 Task: Set Duration of Sprint called Sprint0015 in Scrum Project Project0005 to 3 weeks in Jira
Action: Mouse moved to (444, 493)
Screenshot: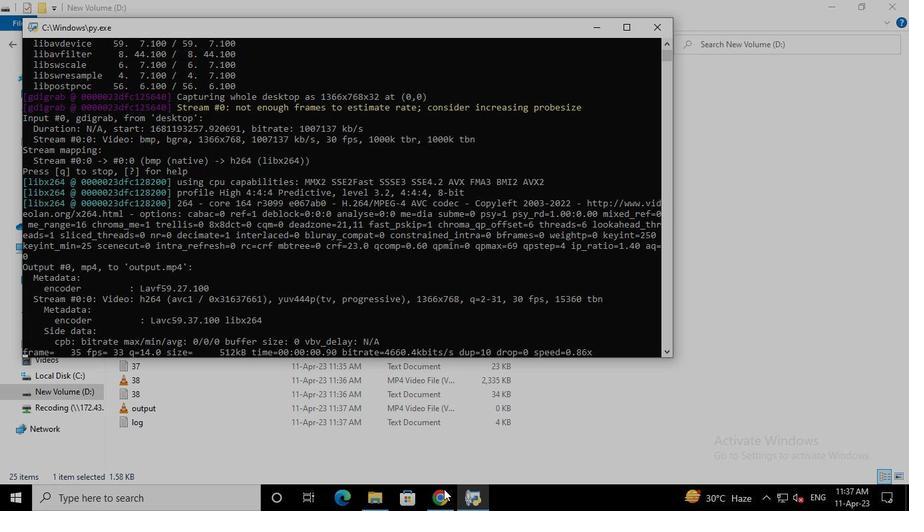 
Action: Mouse pressed left at (444, 493)
Screenshot: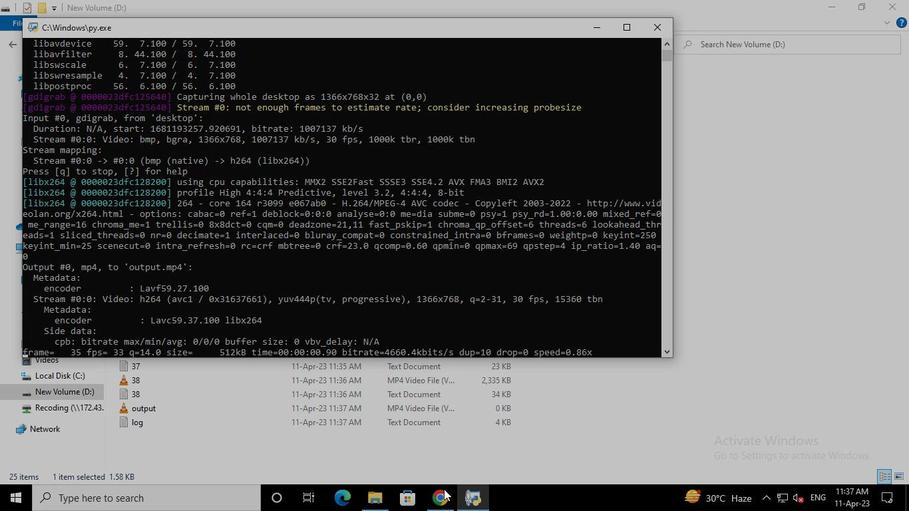 
Action: Mouse moved to (133, 205)
Screenshot: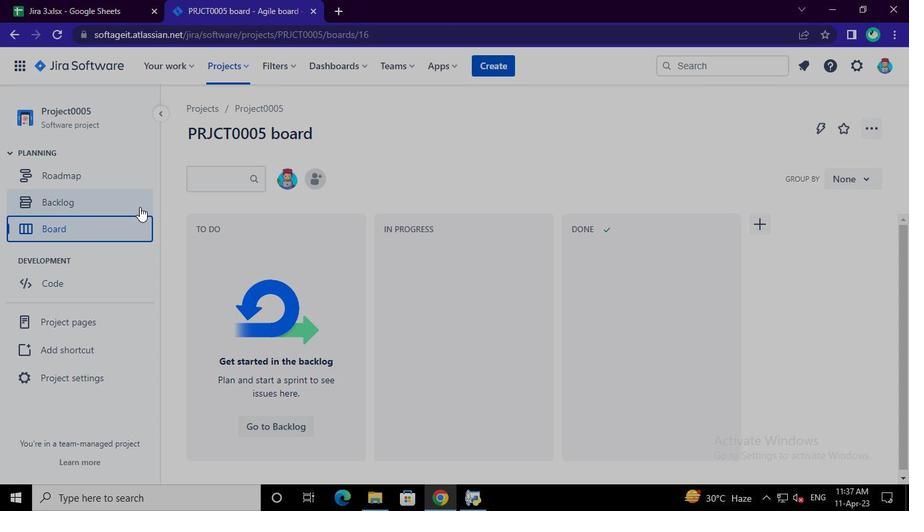 
Action: Mouse pressed left at (133, 205)
Screenshot: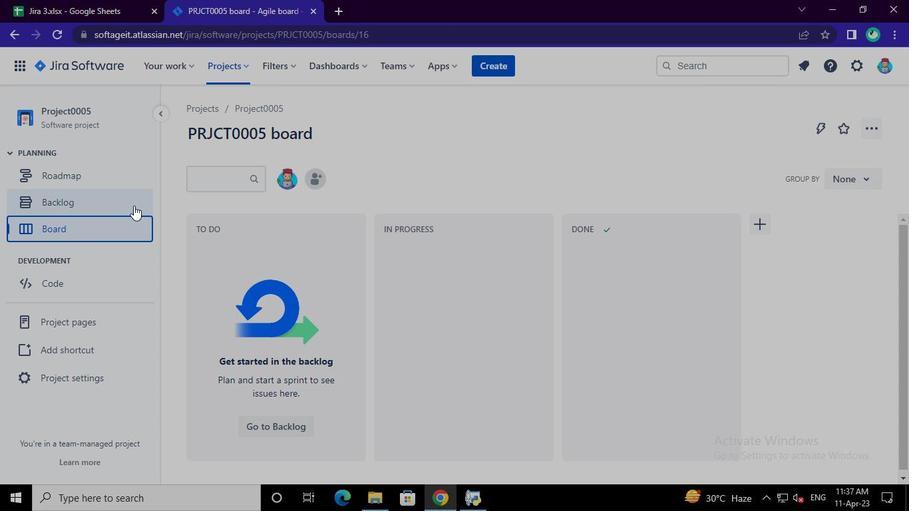 
Action: Mouse moved to (291, 285)
Screenshot: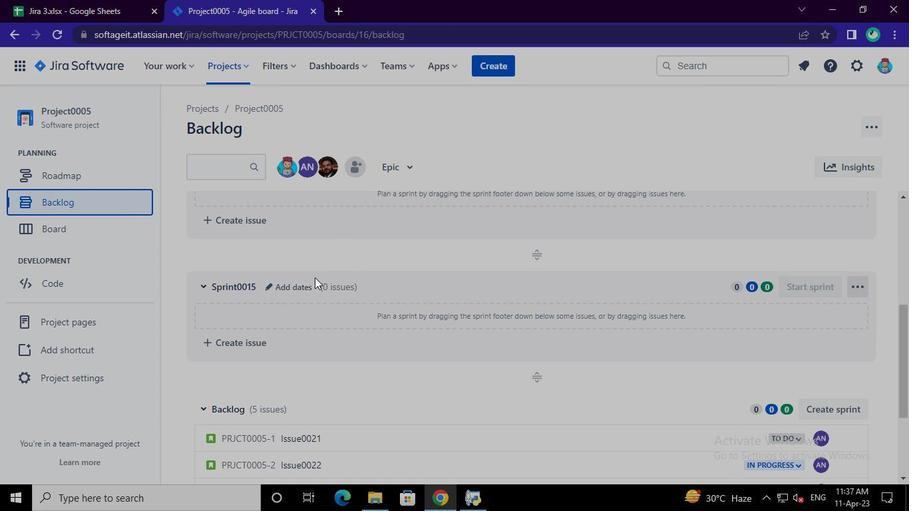 
Action: Mouse pressed left at (291, 285)
Screenshot: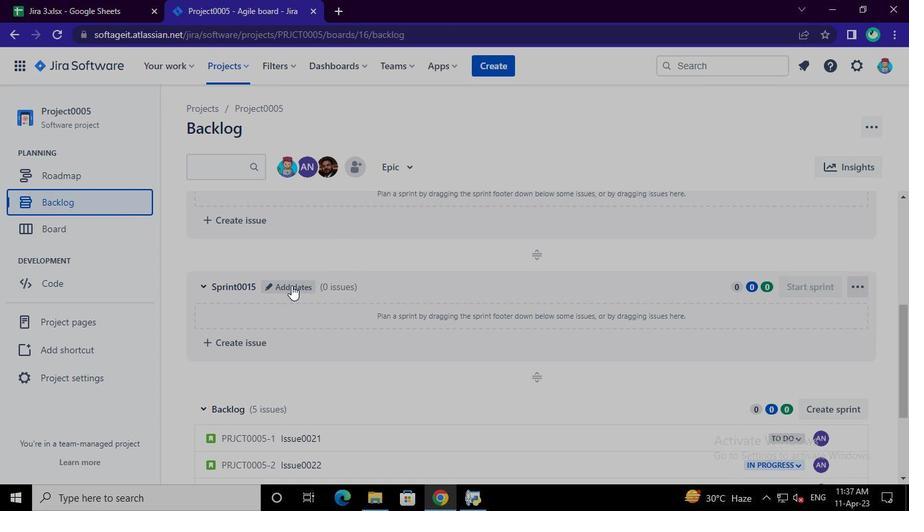 
Action: Mouse moved to (399, 209)
Screenshot: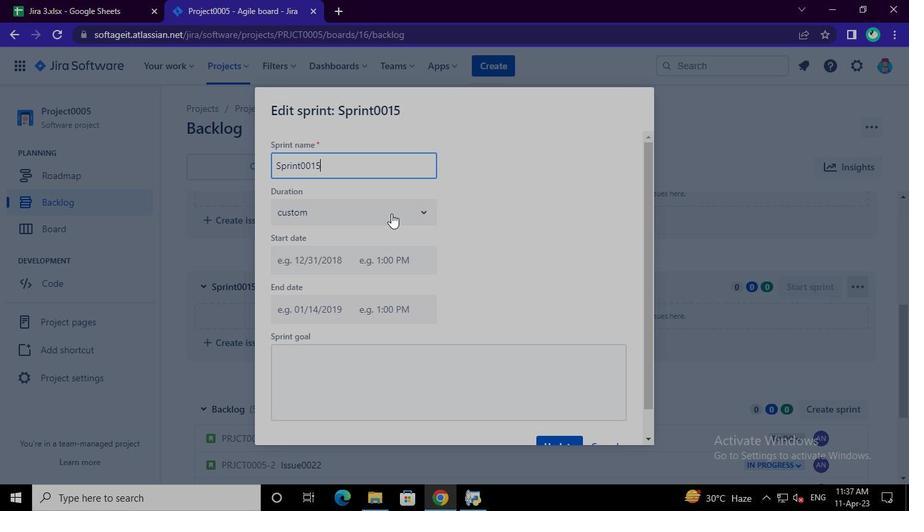 
Action: Mouse pressed left at (399, 209)
Screenshot: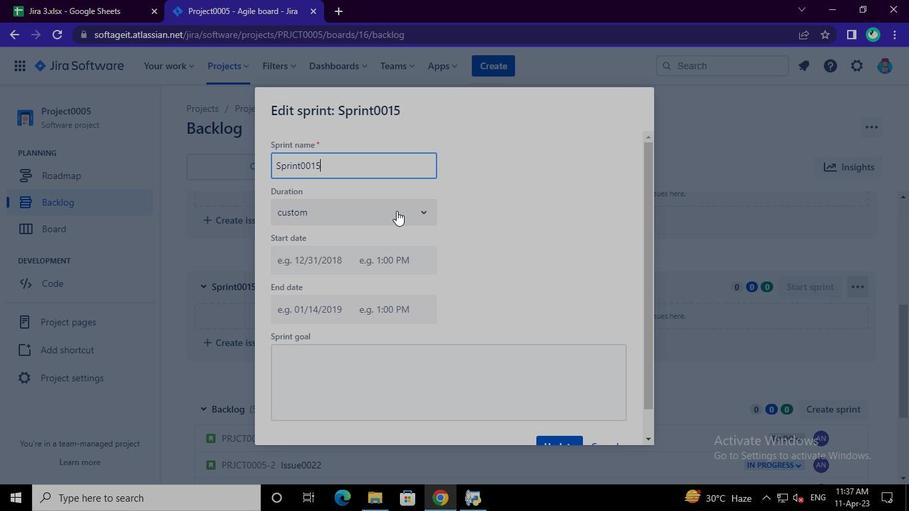 
Action: Mouse moved to (368, 283)
Screenshot: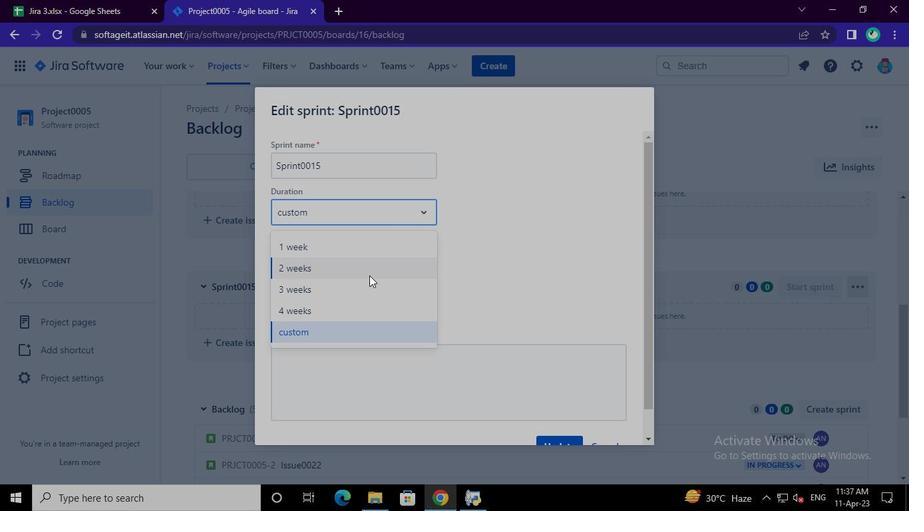 
Action: Mouse pressed left at (368, 283)
Screenshot: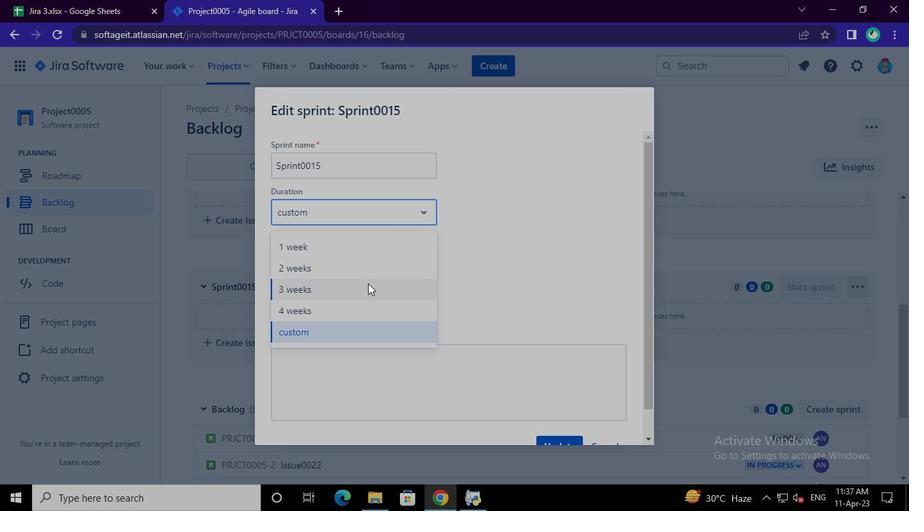 
Action: Mouse moved to (313, 263)
Screenshot: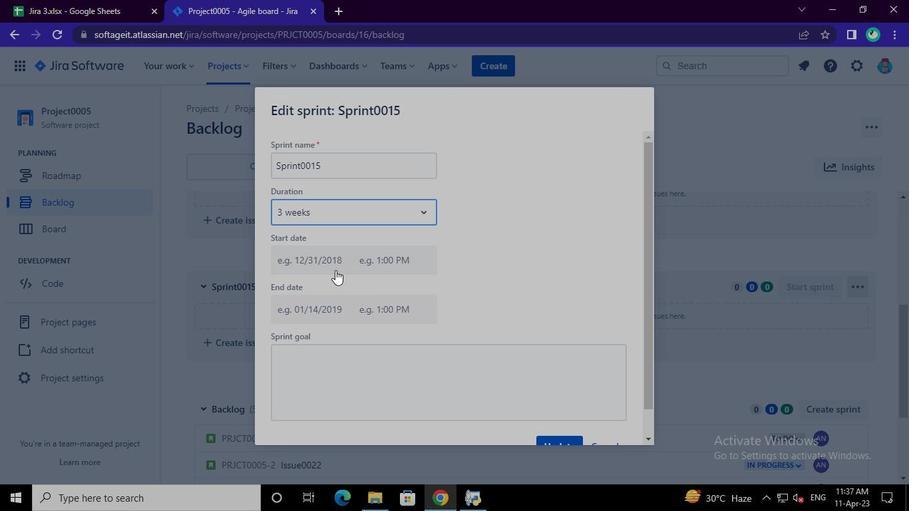 
Action: Mouse pressed left at (313, 263)
Screenshot: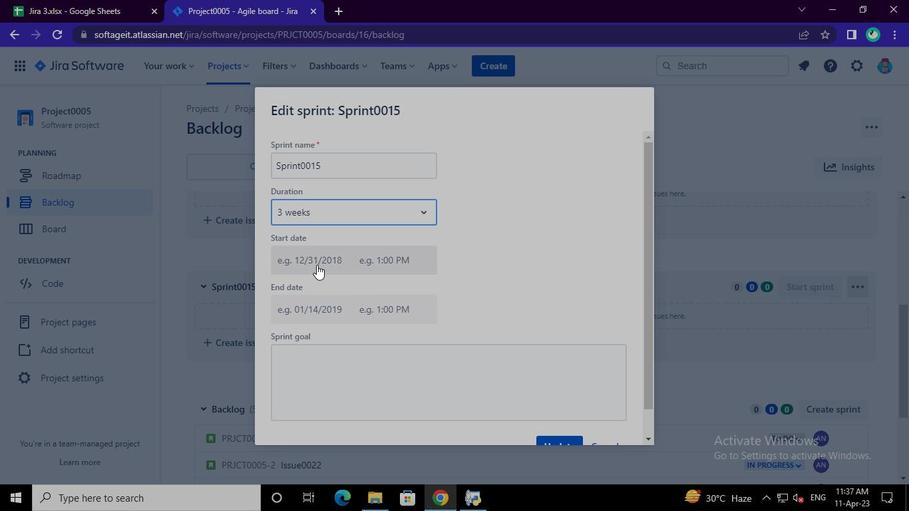 
Action: Mouse moved to (360, 386)
Screenshot: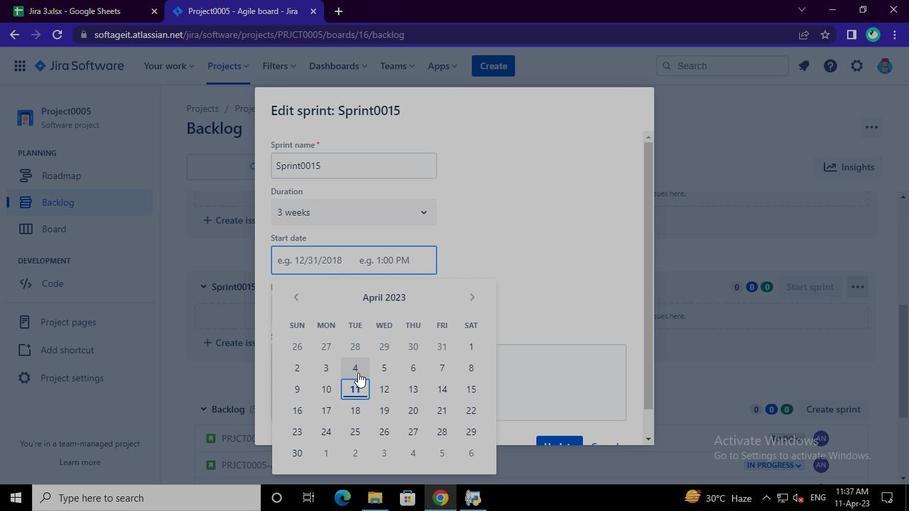 
Action: Mouse pressed left at (360, 386)
Screenshot: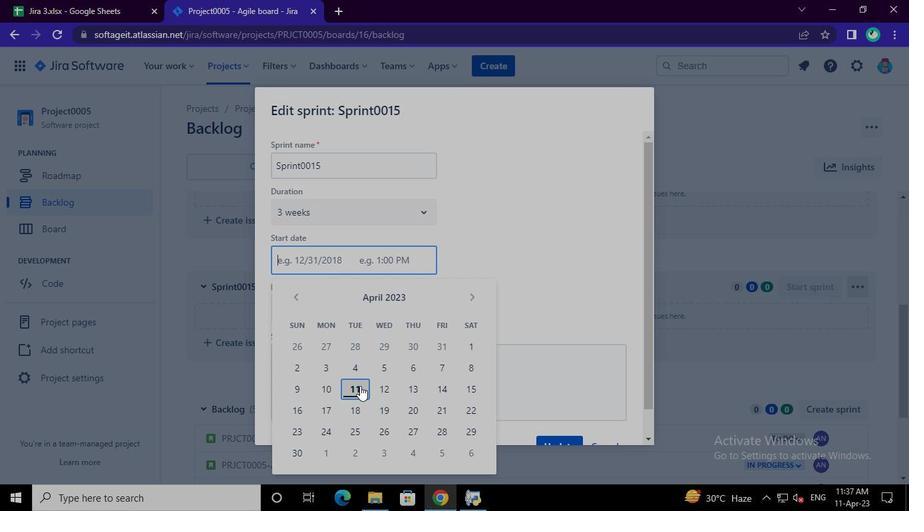 
Action: Mouse moved to (543, 442)
Screenshot: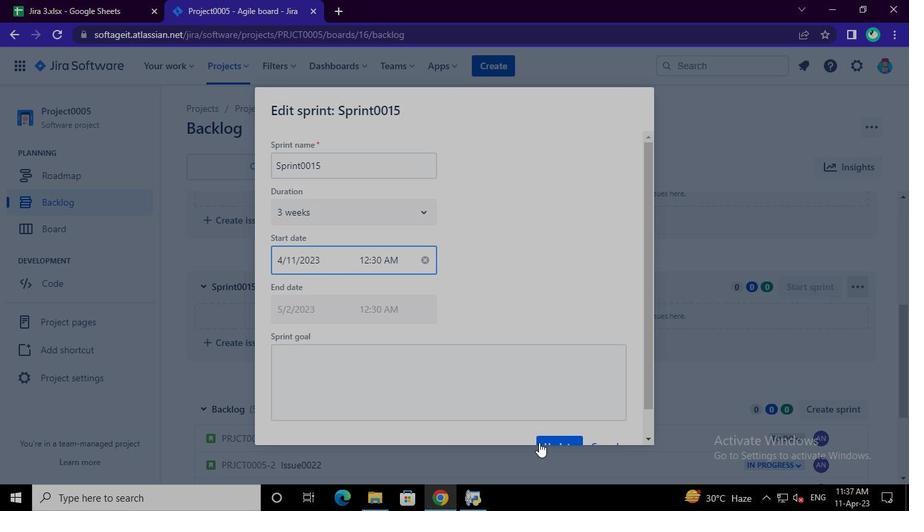 
Action: Mouse pressed left at (543, 442)
Screenshot: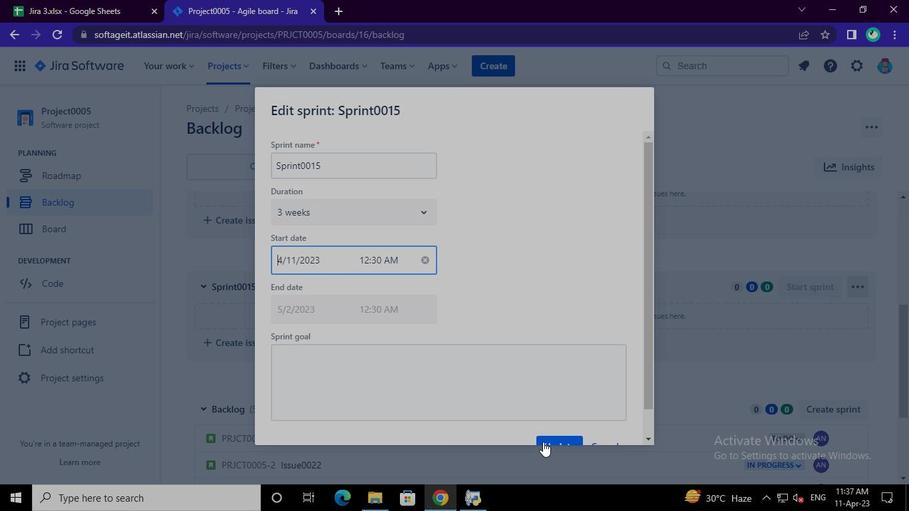 
Action: Mouse moved to (480, 499)
Screenshot: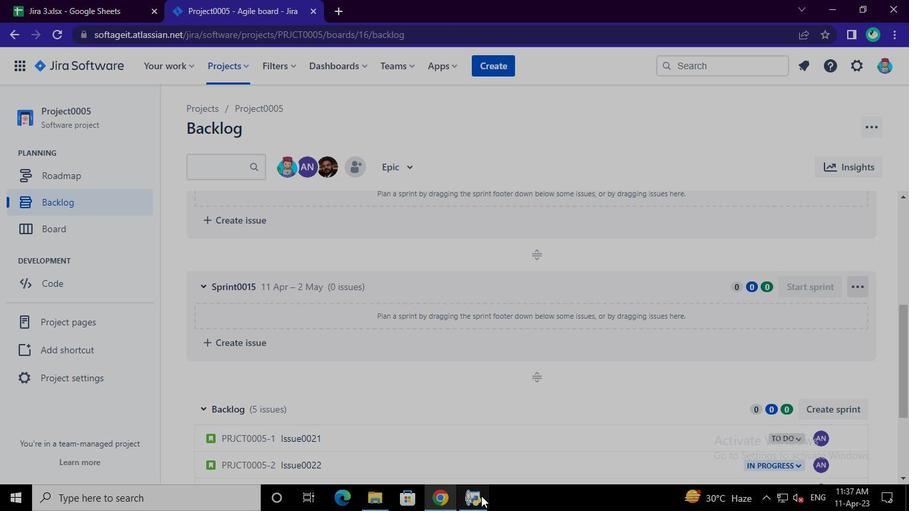 
Action: Mouse pressed left at (480, 499)
Screenshot: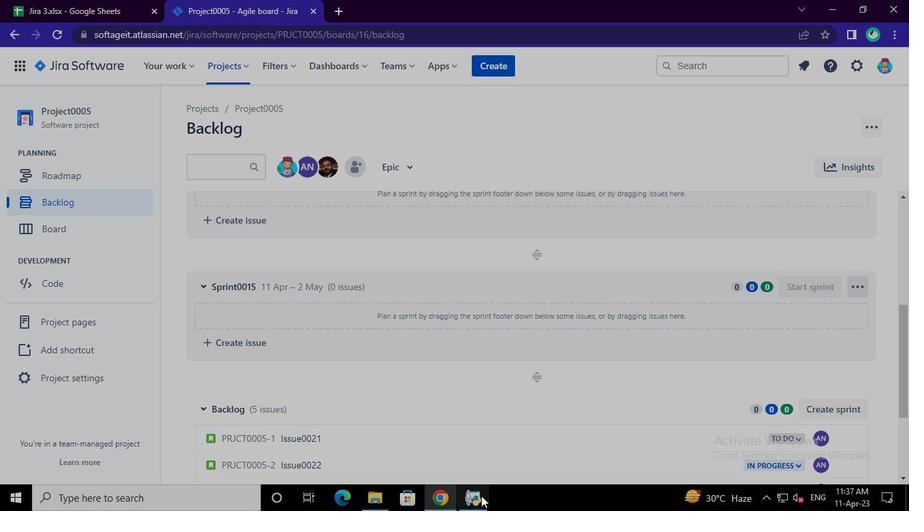 
Action: Mouse moved to (670, 27)
Screenshot: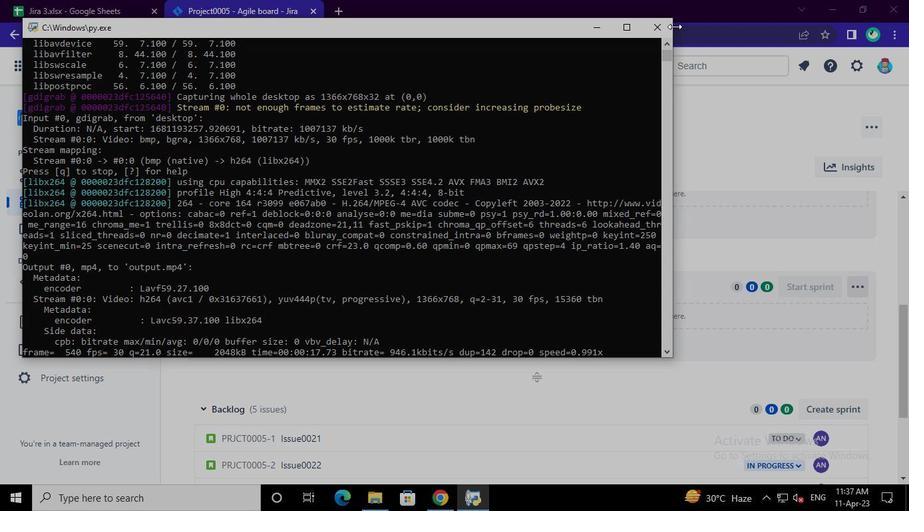 
Action: Mouse pressed left at (670, 27)
Screenshot: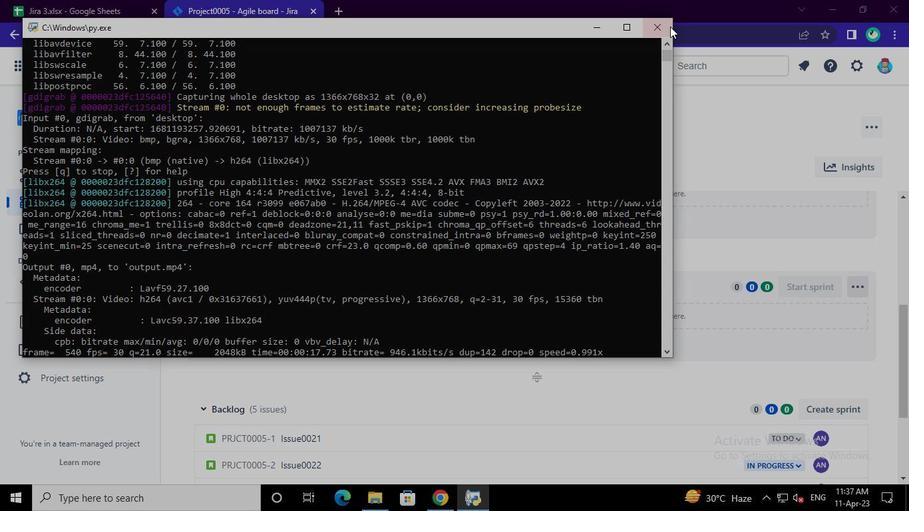 
